 Task: Create New Customer with Customer Name: buybuy BABY, Billing Address Line1: 3634 Walton Street, Billing Address Line2:  Salt Lake City, Billing Address Line3:  Utah 84104
Action: Mouse moved to (148, 30)
Screenshot: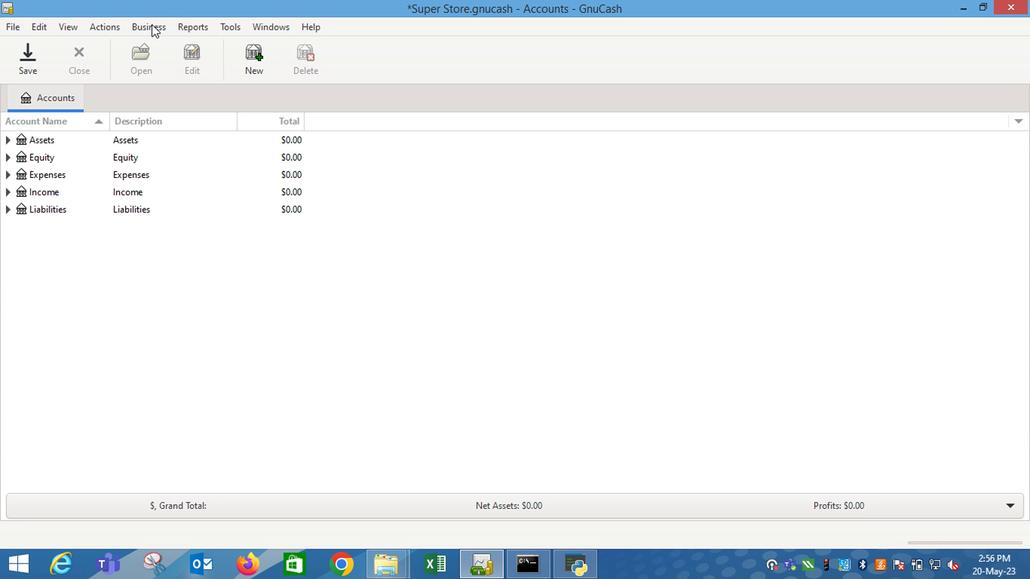 
Action: Mouse pressed left at (148, 30)
Screenshot: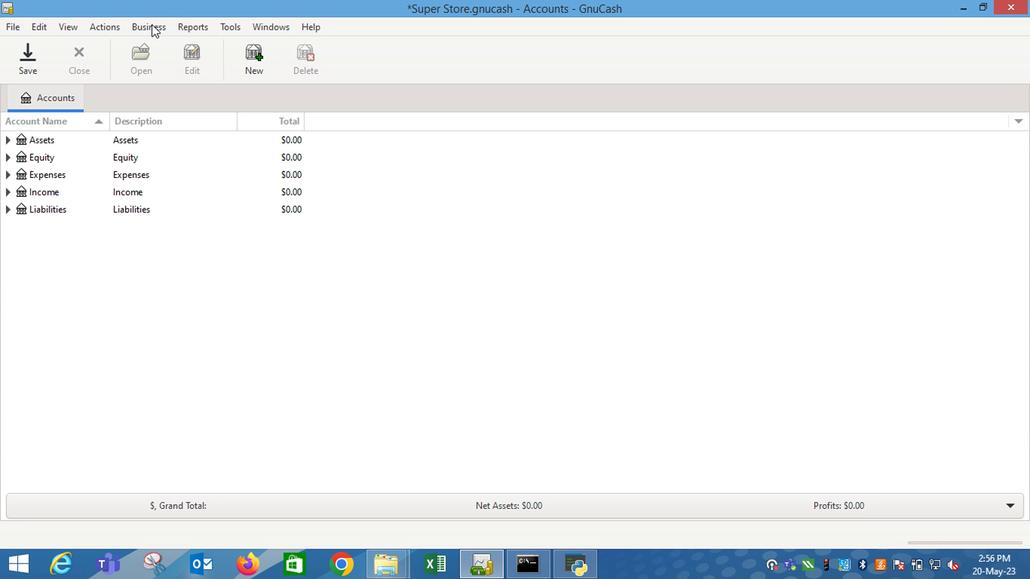 
Action: Mouse moved to (340, 68)
Screenshot: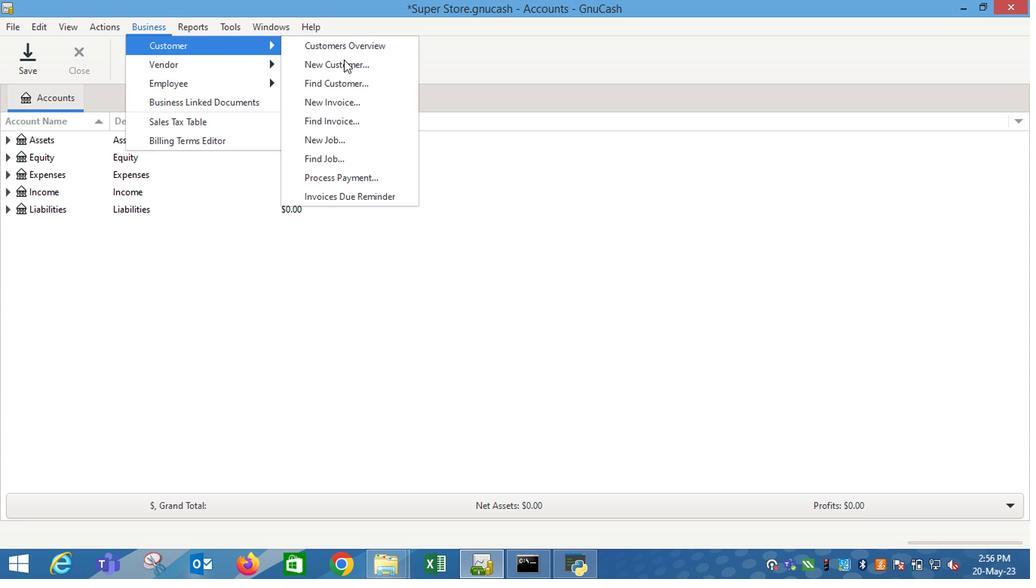 
Action: Mouse pressed left at (340, 68)
Screenshot: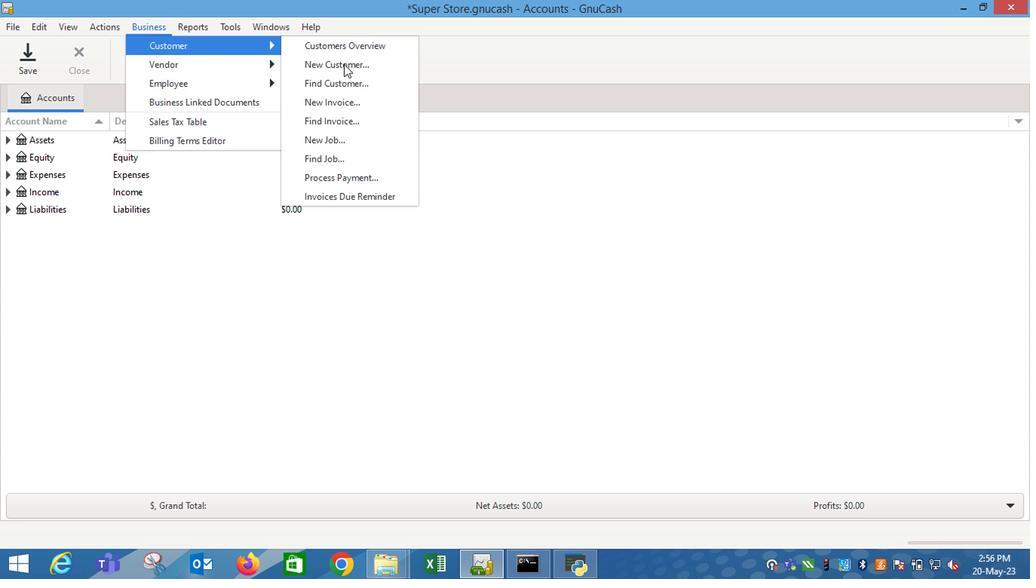 
Action: Key pressed <Key.shift_r>Buybuy<Key.tab><Key.tab>
Screenshot: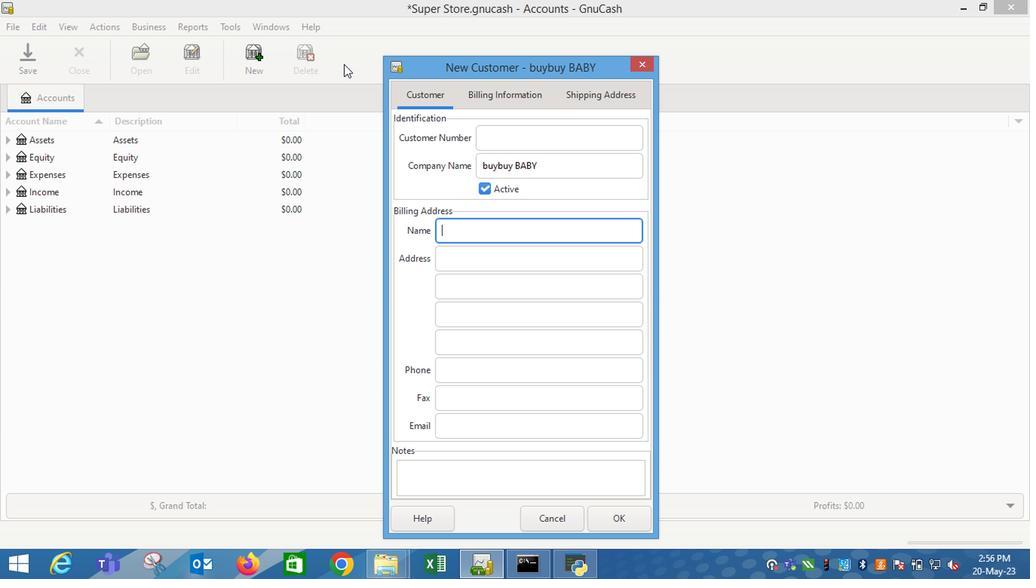 
Action: Mouse moved to (153, 25)
Screenshot: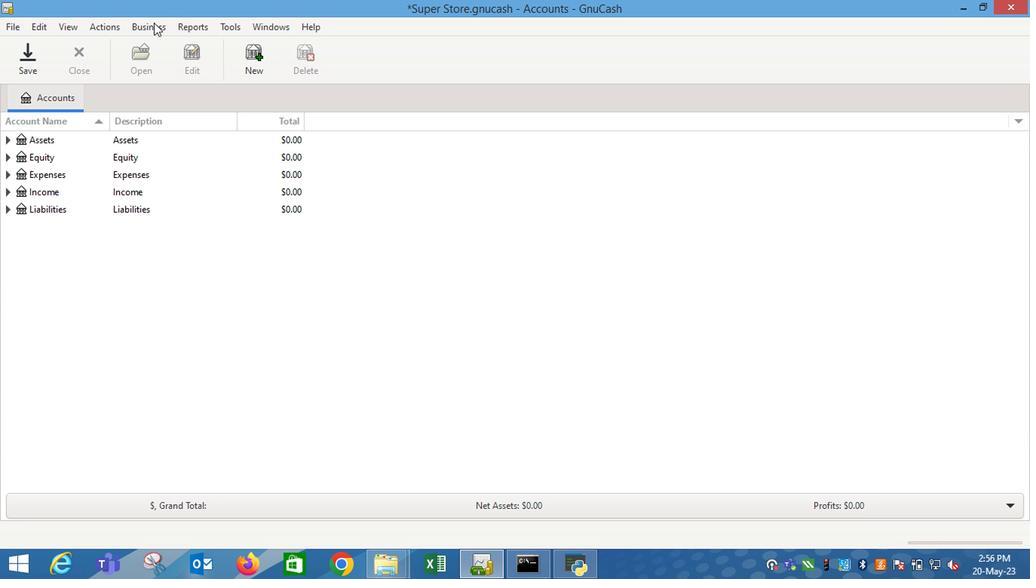 
Action: Mouse pressed left at (153, 25)
Screenshot: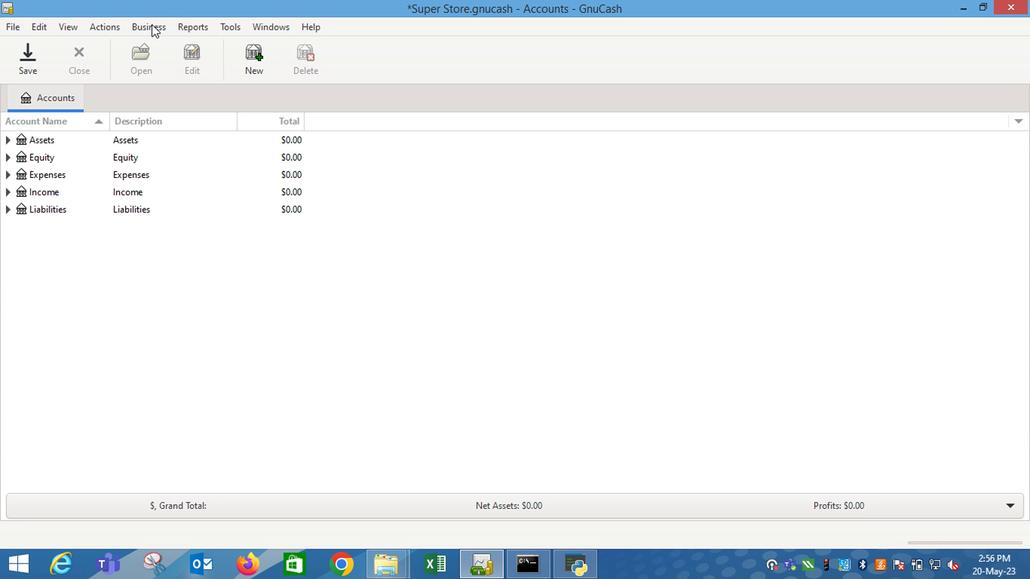 
Action: Mouse moved to (346, 65)
Screenshot: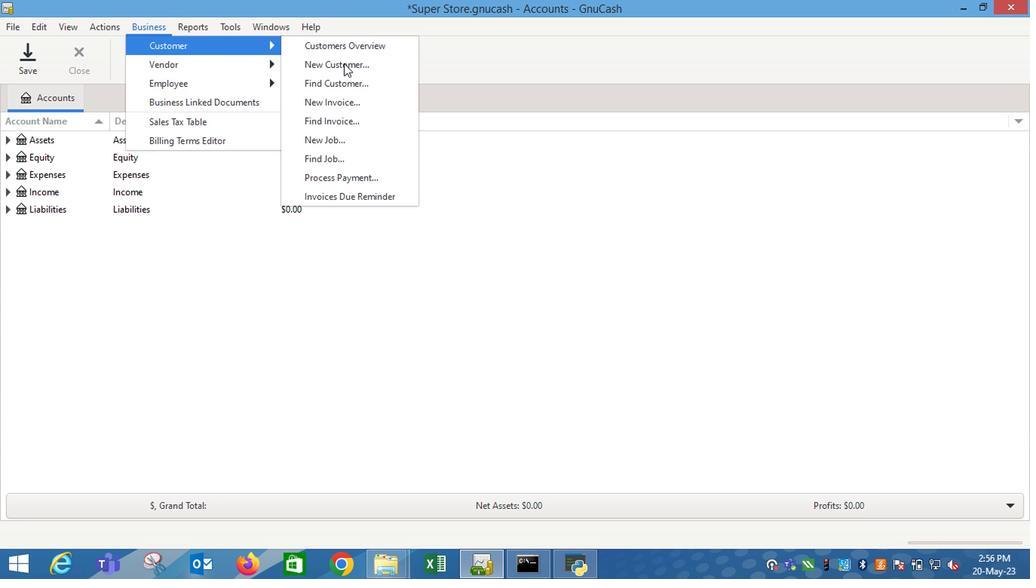 
Action: Mouse pressed left at (346, 65)
Screenshot: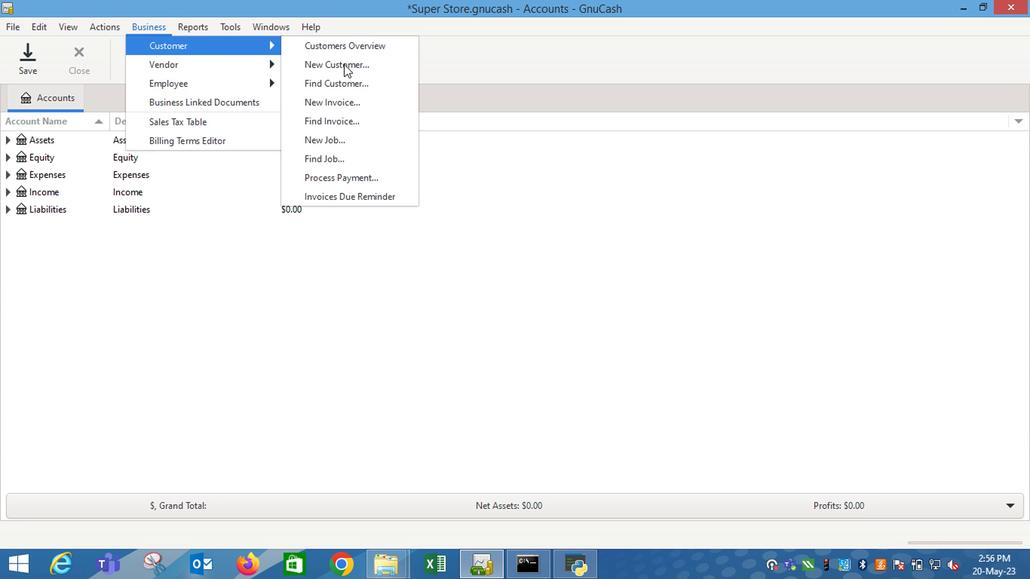 
Action: Key pressed buybuy<Key.space><Key.shift_r>BABY<Key.tab><Key.tab><Key.tab>3634<Key.space><Key.shift_r>Walton
Screenshot: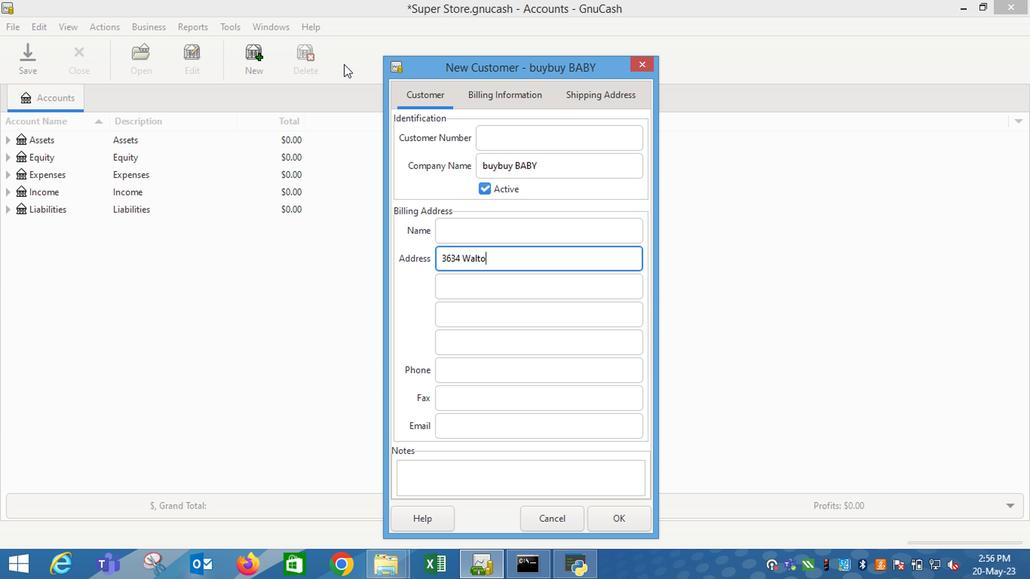 
Action: Mouse moved to (340, 34)
Screenshot: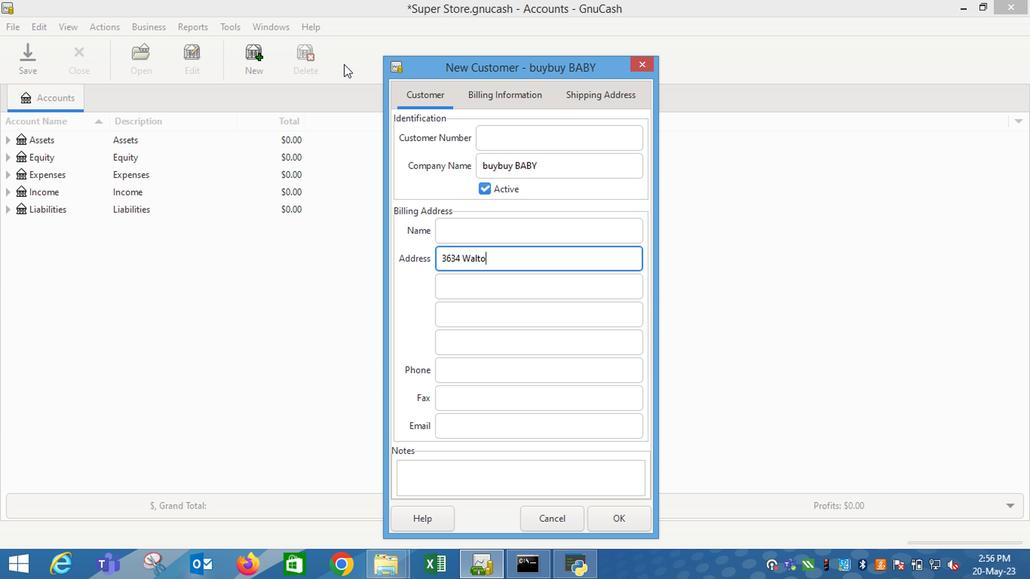 
Action: Key pressed <Key.space>
Screenshot: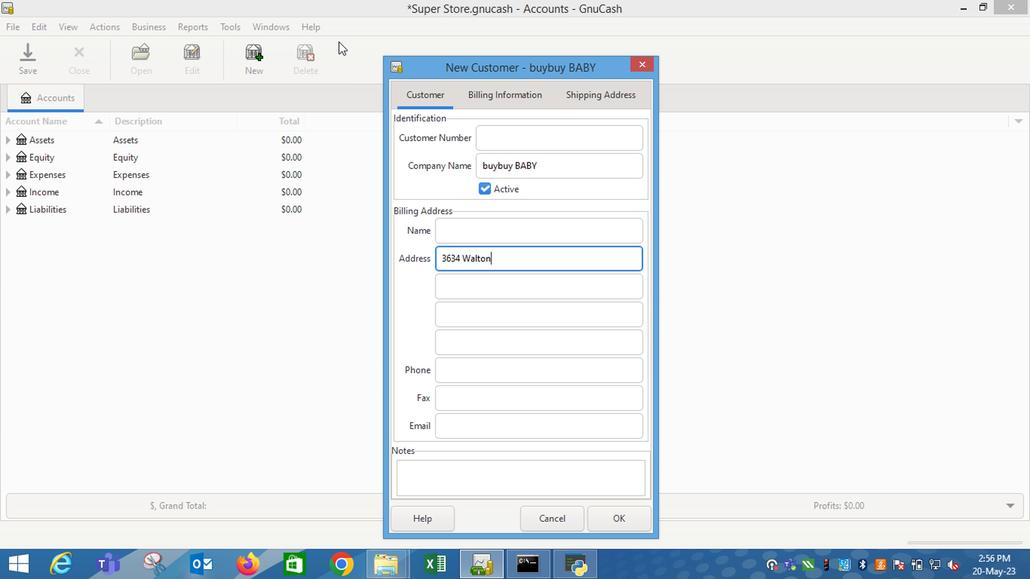 
Action: Mouse moved to (331, 19)
Screenshot: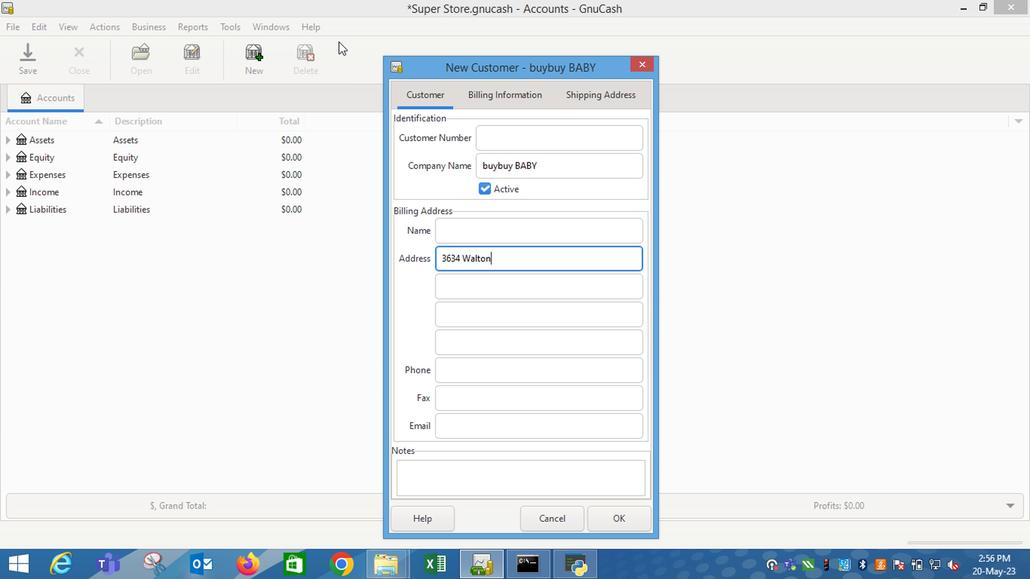 
Action: Key pressed <Key.shift_r>Ste<Key.backspace>reet<Key.tab><Key.shift_r>SA<Key.right><Key.tab><Key.shift_r>U<Key.right>
Screenshot: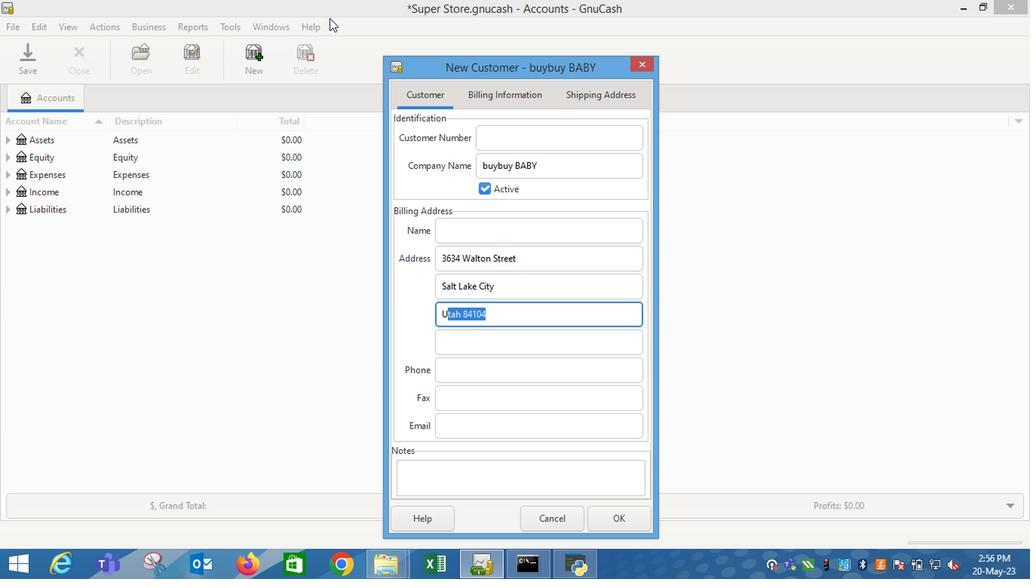 
Action: Mouse moved to (611, 516)
Screenshot: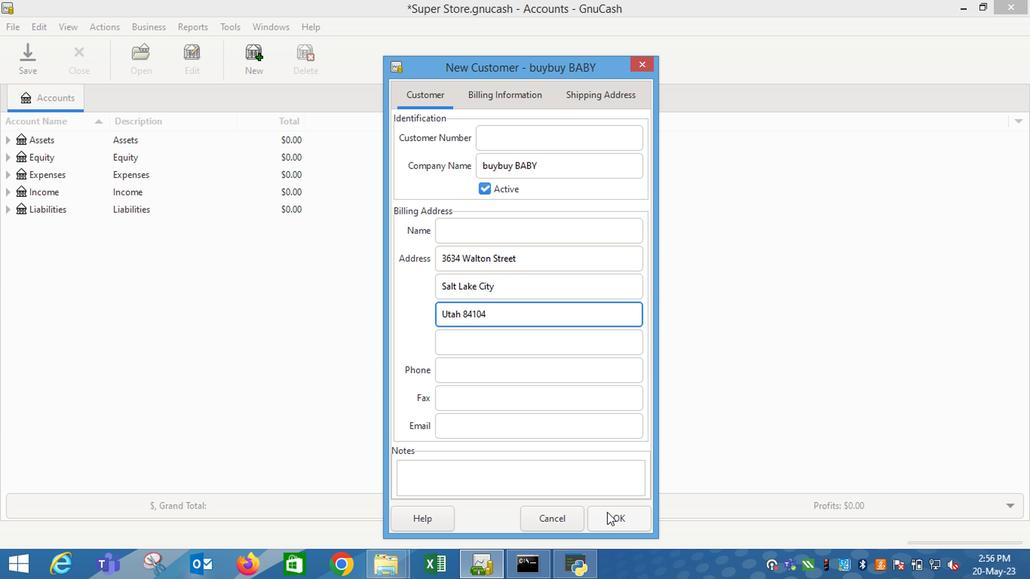 
Action: Mouse pressed left at (611, 516)
Screenshot: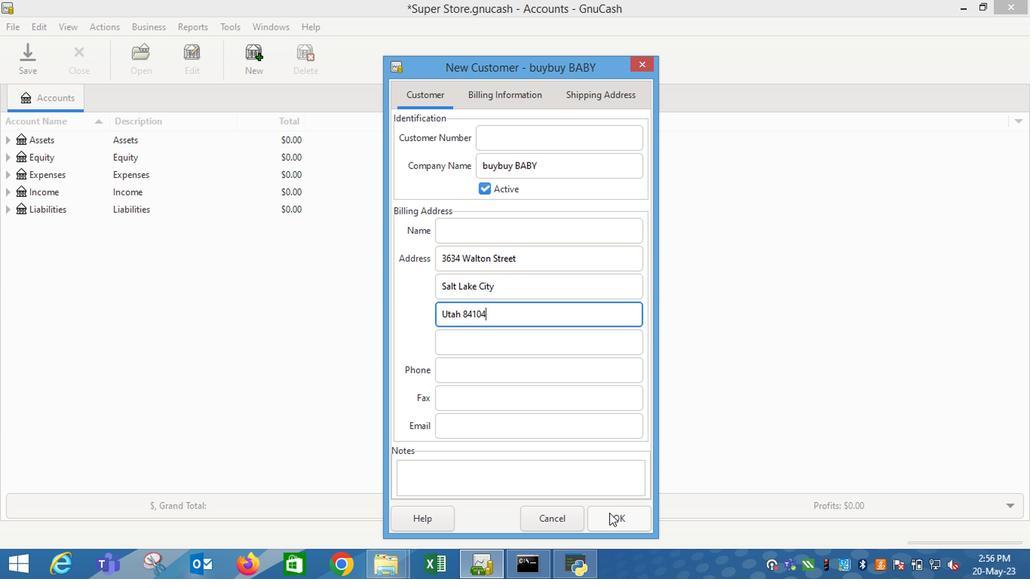 
